 Task: Set the priority "Low" to the ticket.
Action: Mouse moved to (236, 182)
Screenshot: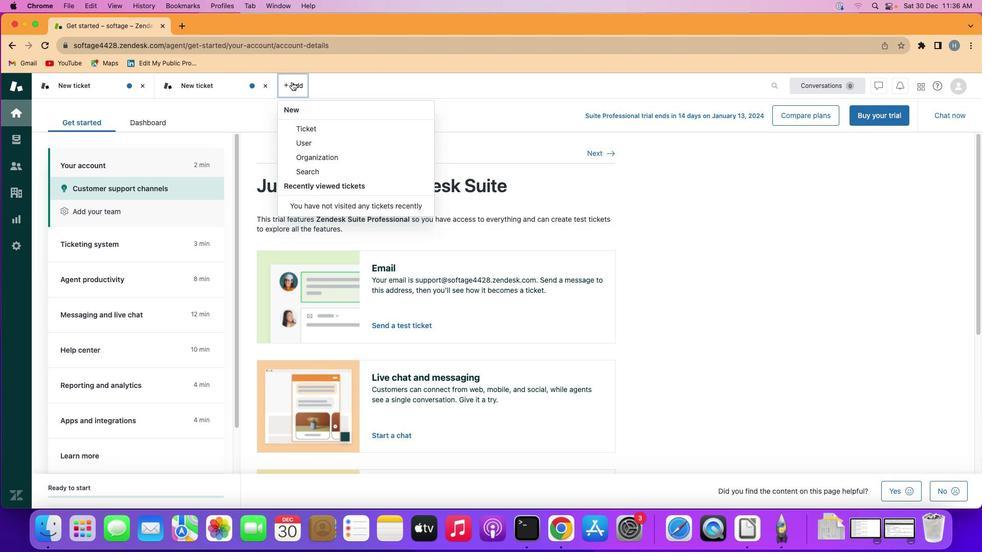 
Action: Mouse pressed left at (236, 182)
Screenshot: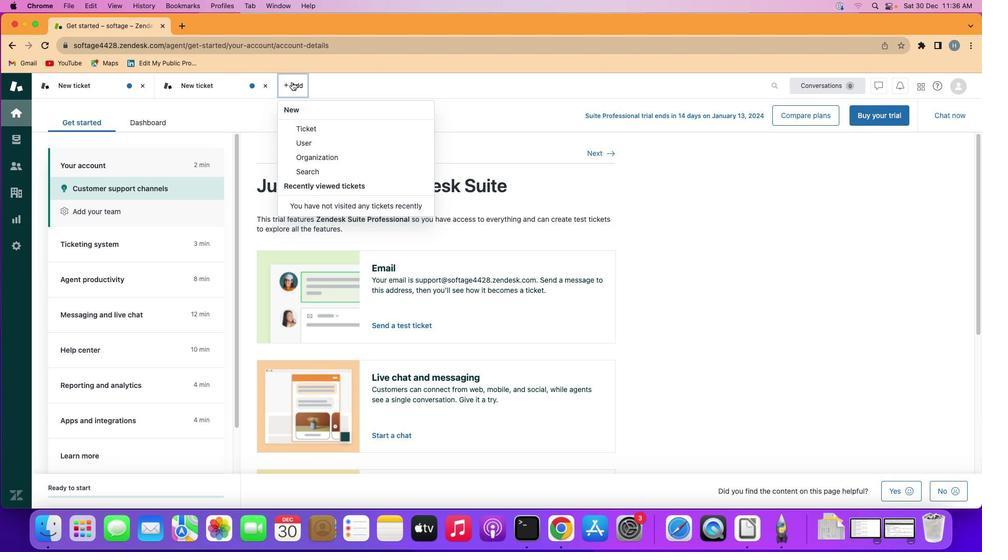 
Action: Mouse moved to (159, 321)
Screenshot: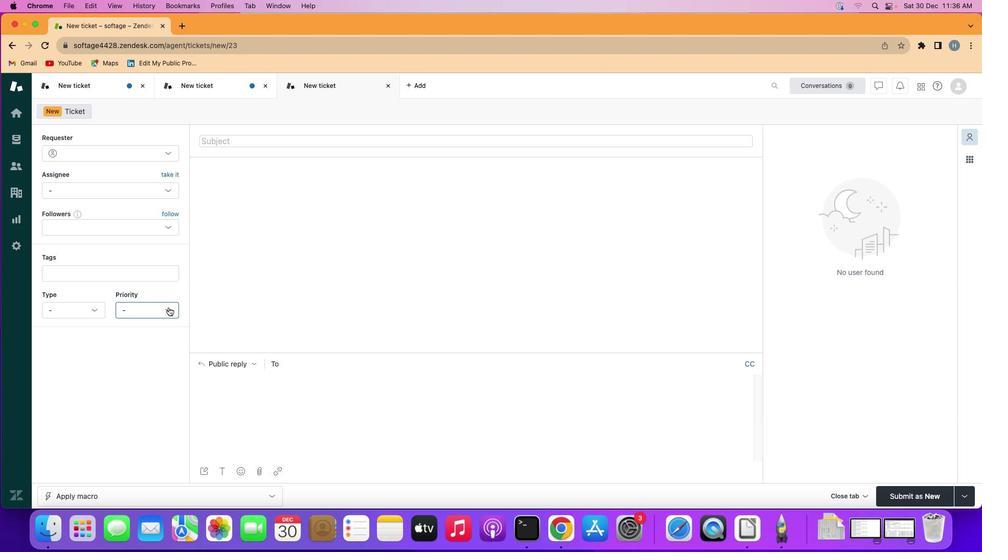 
Action: Mouse pressed left at (159, 321)
Screenshot: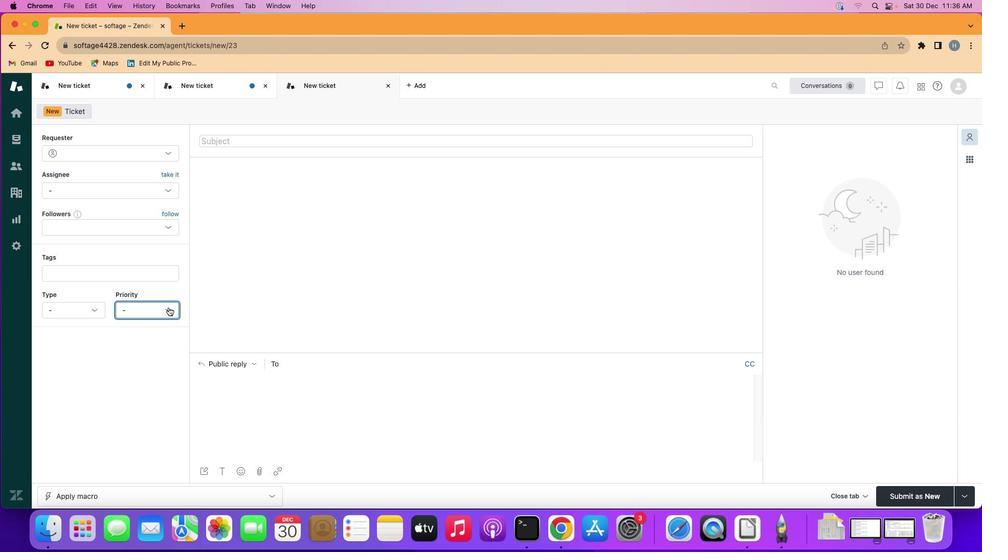 
Action: Mouse moved to (152, 345)
Screenshot: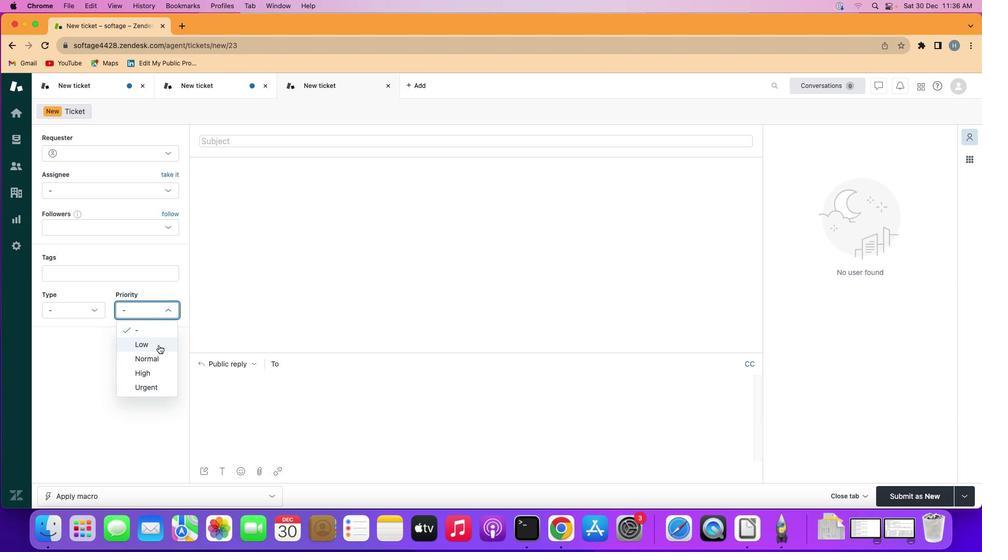 
Action: Mouse pressed left at (152, 345)
Screenshot: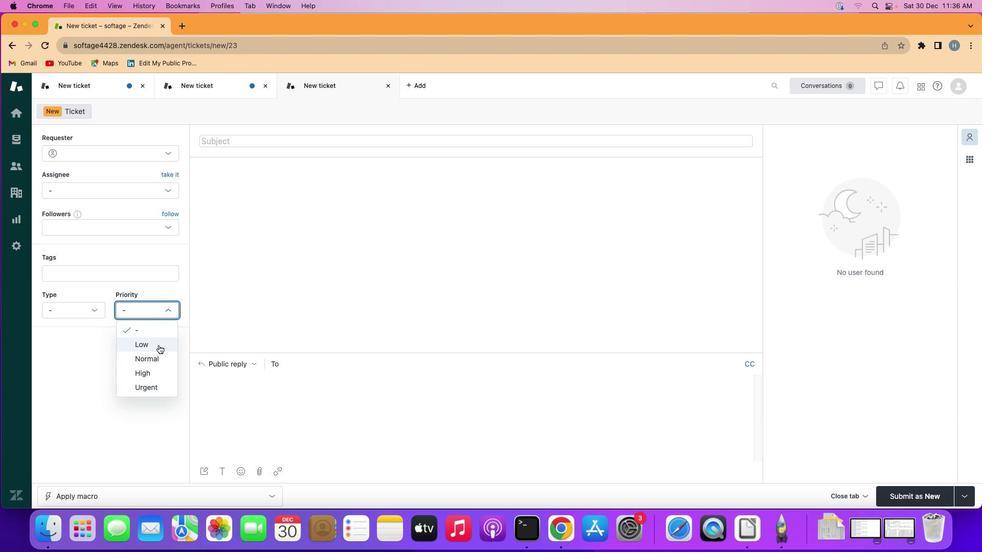 
Action: Mouse moved to (155, 354)
Screenshot: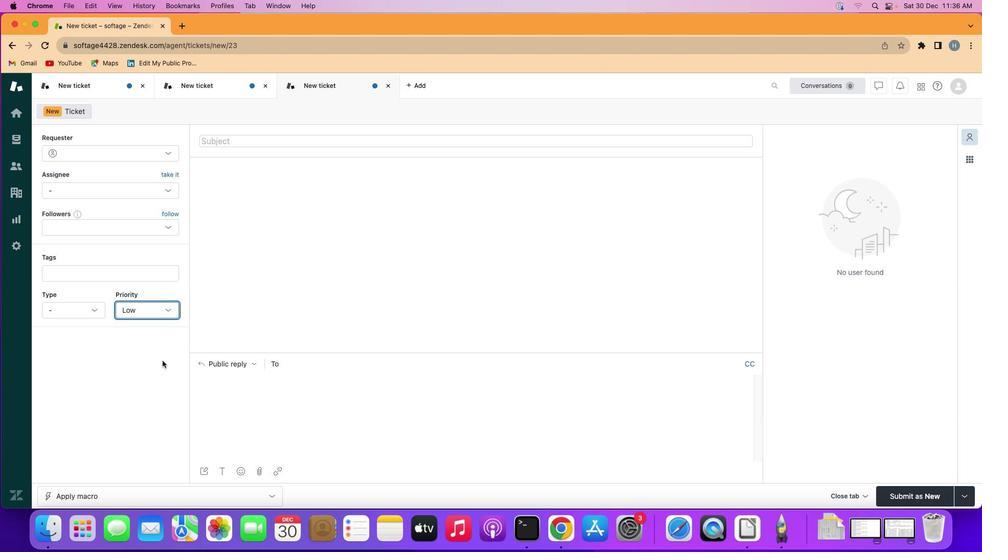 
